 Task: Add the task  Migrate website to a new hosting provider to the section Accelerate Ahead in the project AccuTrack and add a Due Date to the respective task as 2023/09/02
Action: Mouse moved to (52, 220)
Screenshot: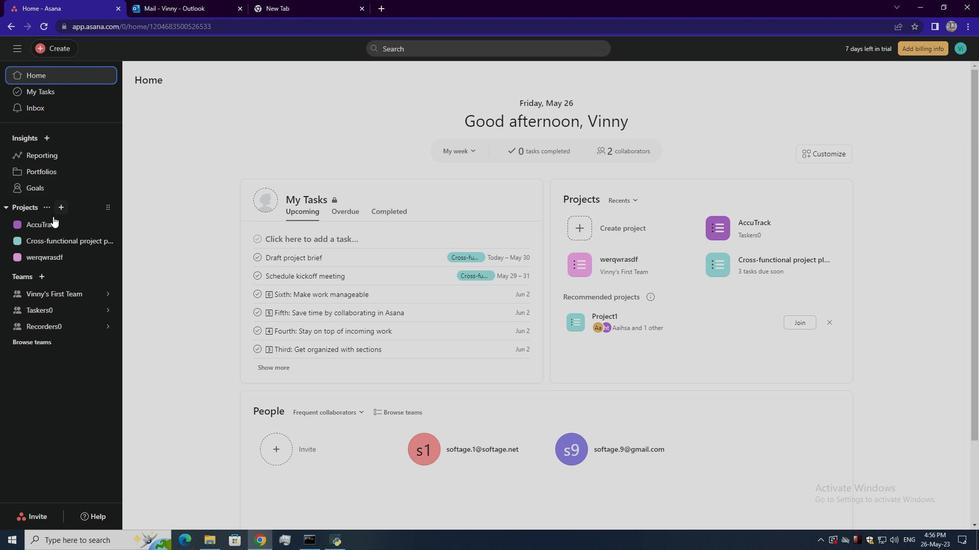 
Action: Mouse pressed left at (52, 220)
Screenshot: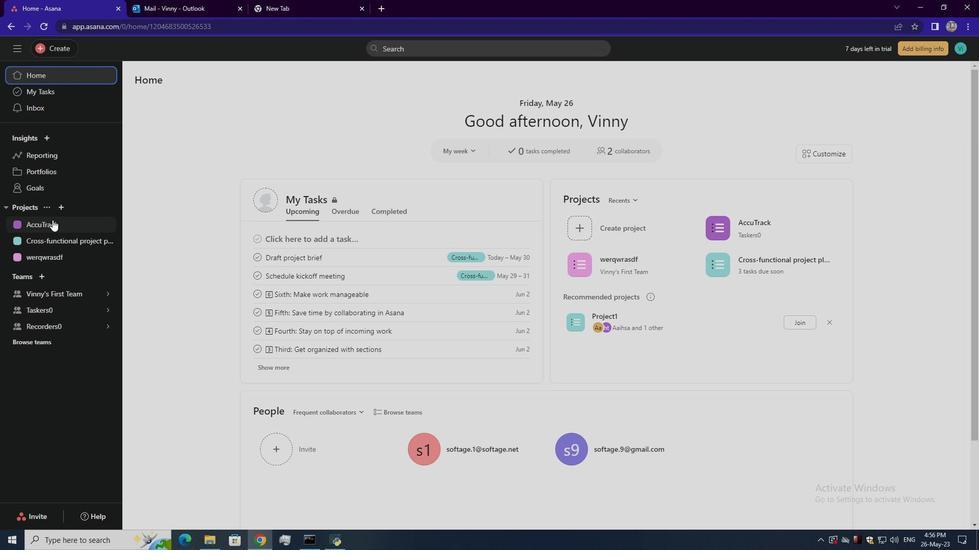 
Action: Mouse moved to (662, 206)
Screenshot: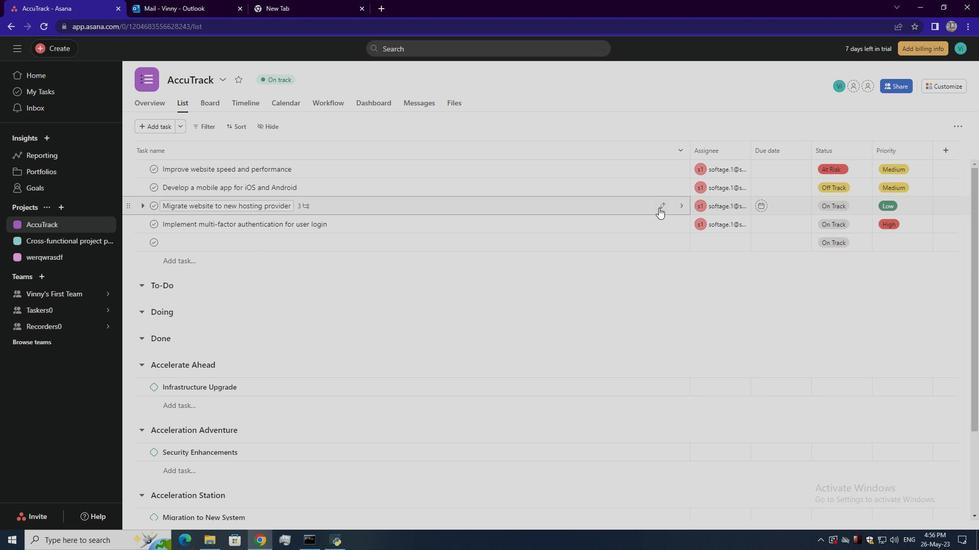 
Action: Mouse pressed left at (662, 206)
Screenshot: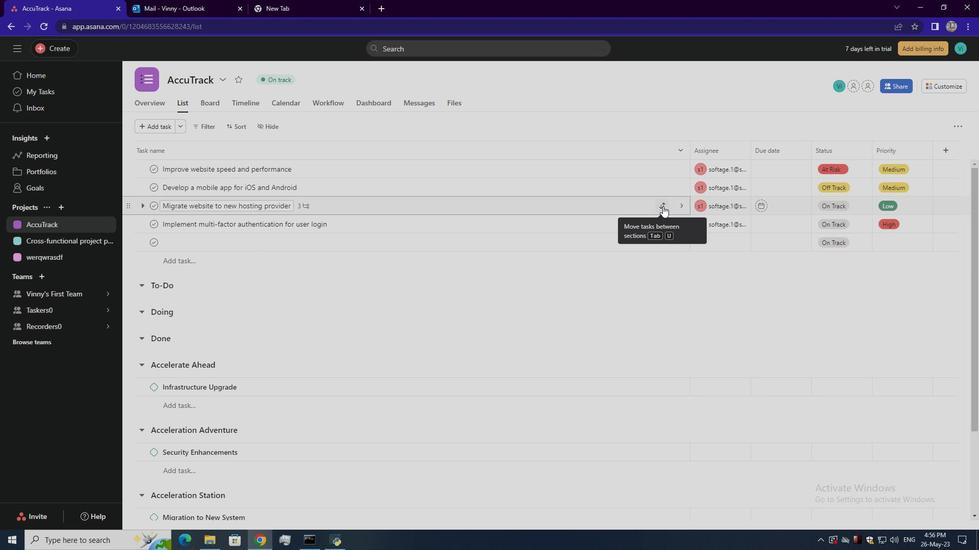
Action: Mouse moved to (622, 312)
Screenshot: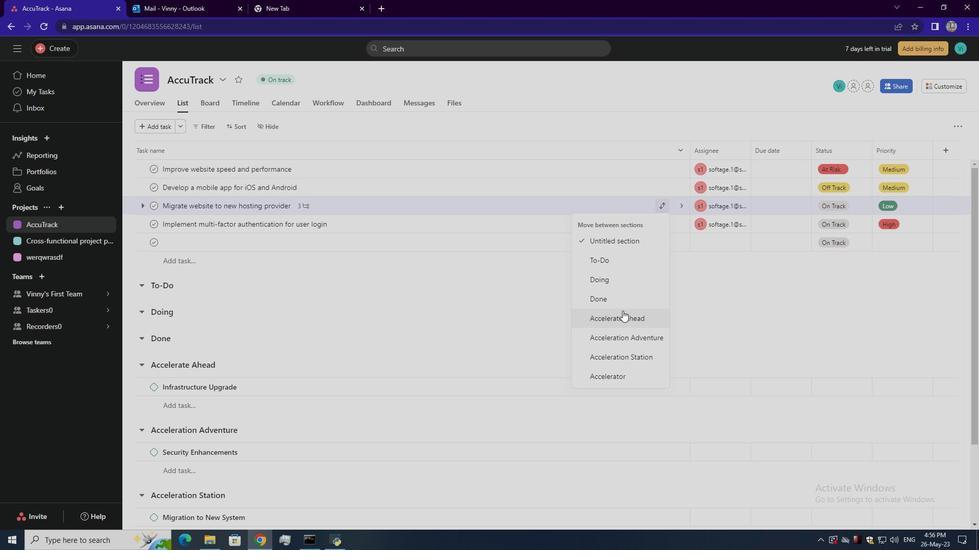 
Action: Mouse pressed left at (622, 312)
Screenshot: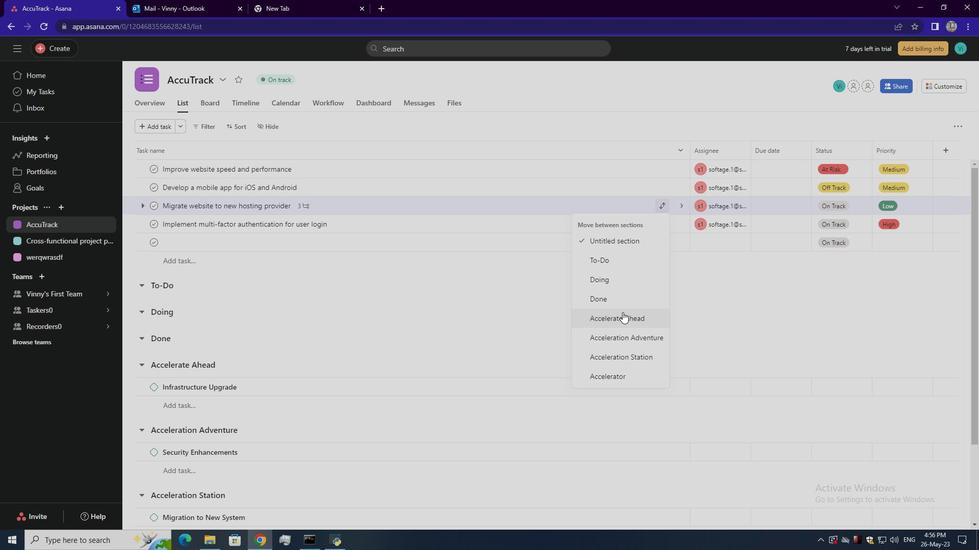 
Action: Mouse scrolled (622, 312) with delta (0, 0)
Screenshot: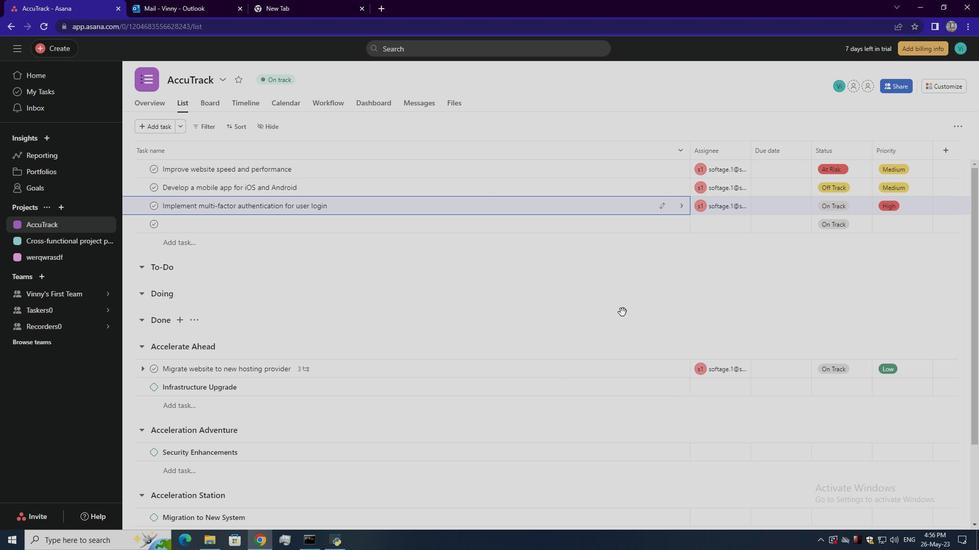
Action: Mouse scrolled (622, 312) with delta (0, 0)
Screenshot: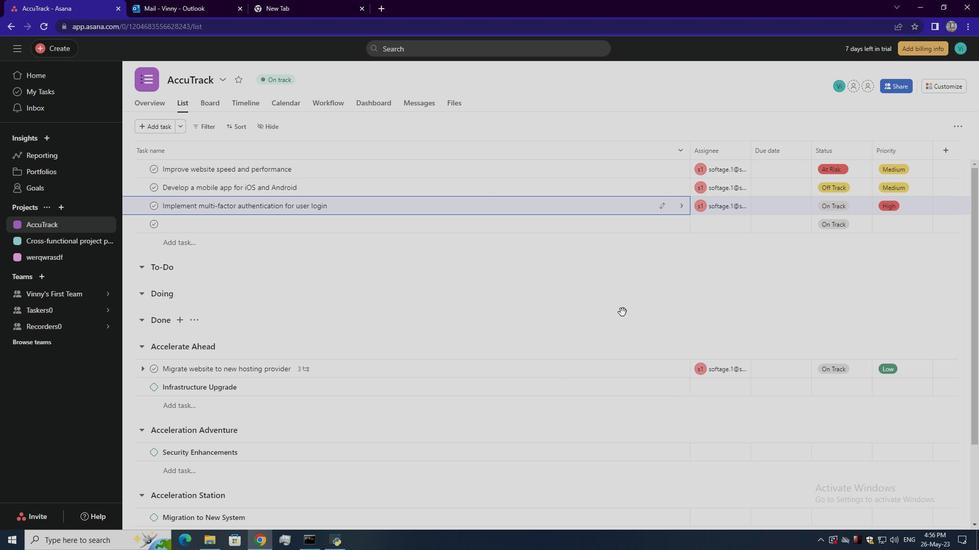 
Action: Mouse moved to (780, 270)
Screenshot: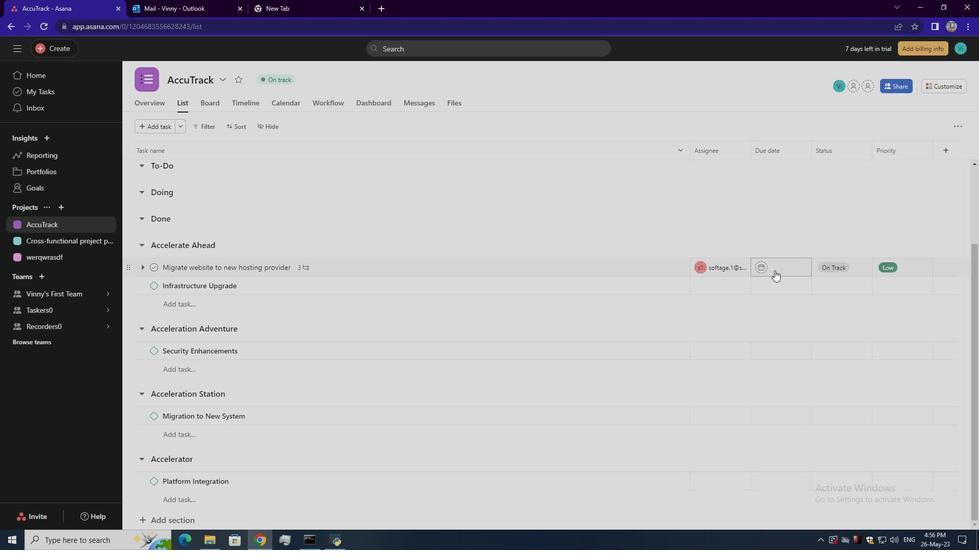 
Action: Mouse pressed left at (780, 270)
Screenshot: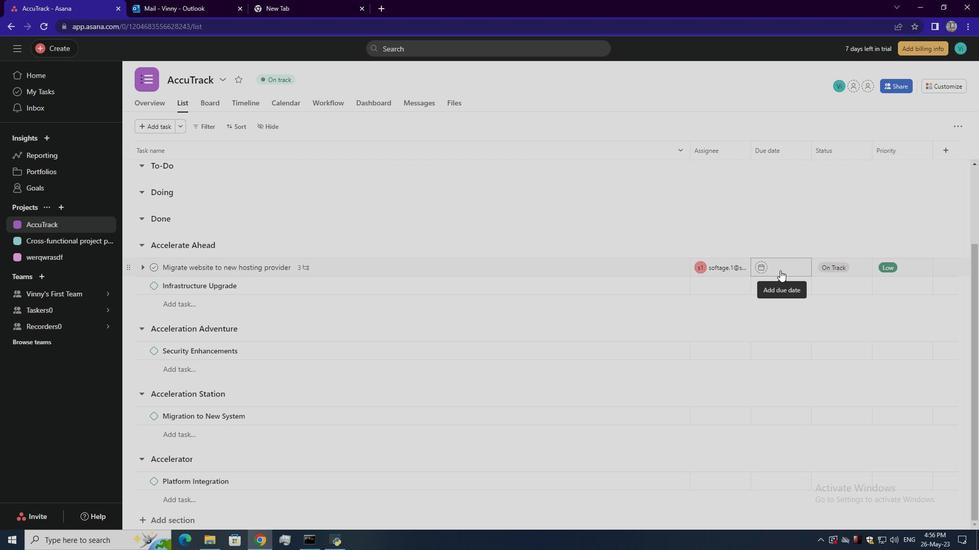 
Action: Mouse moved to (846, 297)
Screenshot: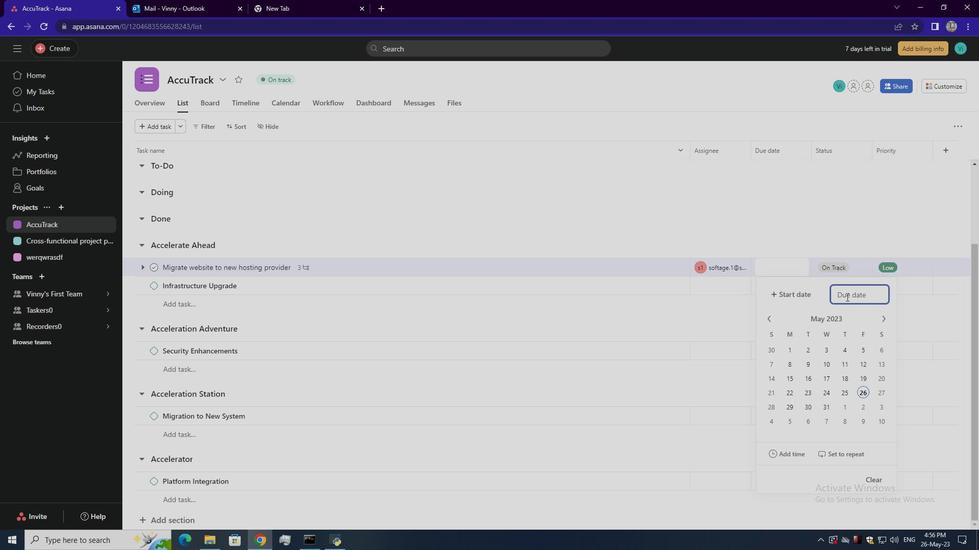 
Action: Key pressed 2023/09/02<Key.enter>
Screenshot: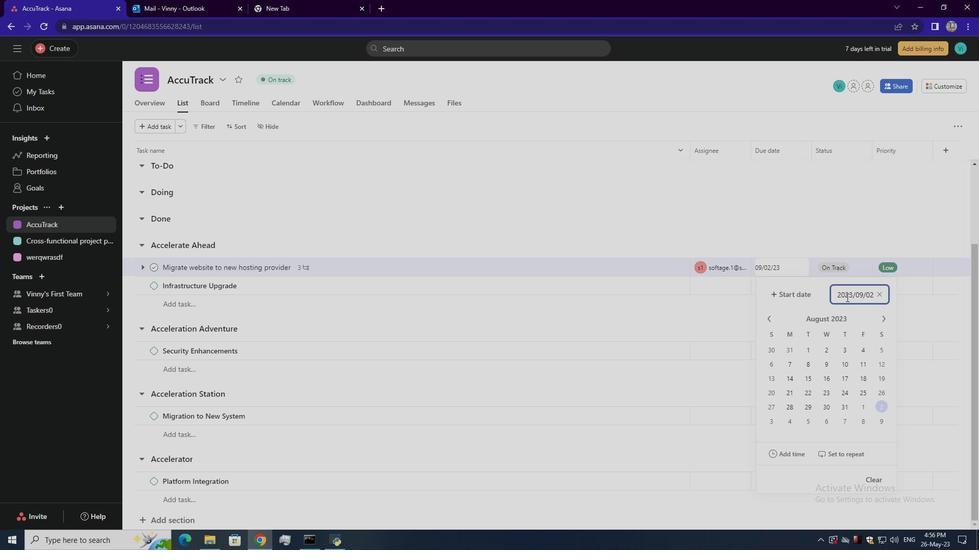 
